 Task: Look for newly constructed properties.
Action: Mouse moved to (447, 190)
Screenshot: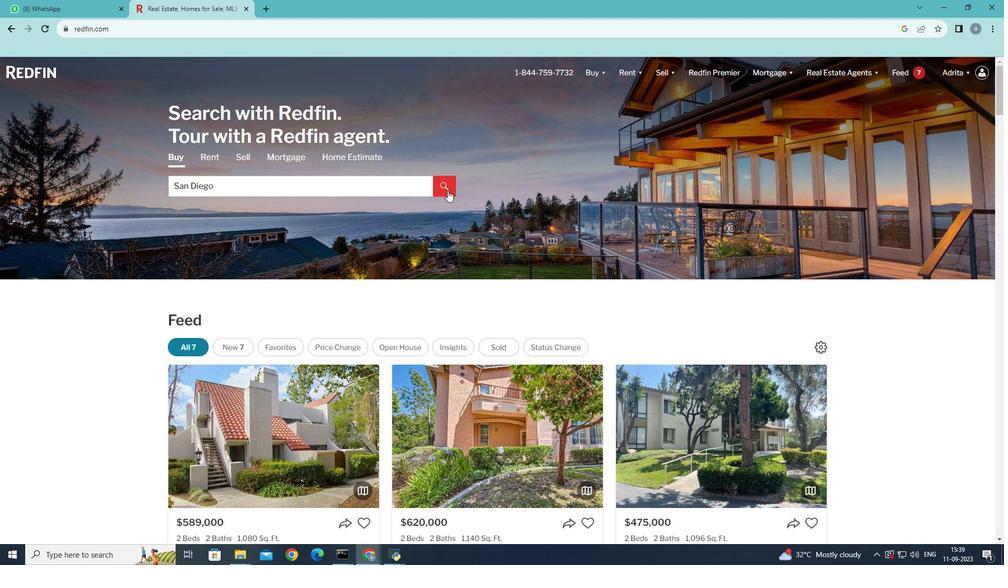 
Action: Mouse pressed left at (447, 190)
Screenshot: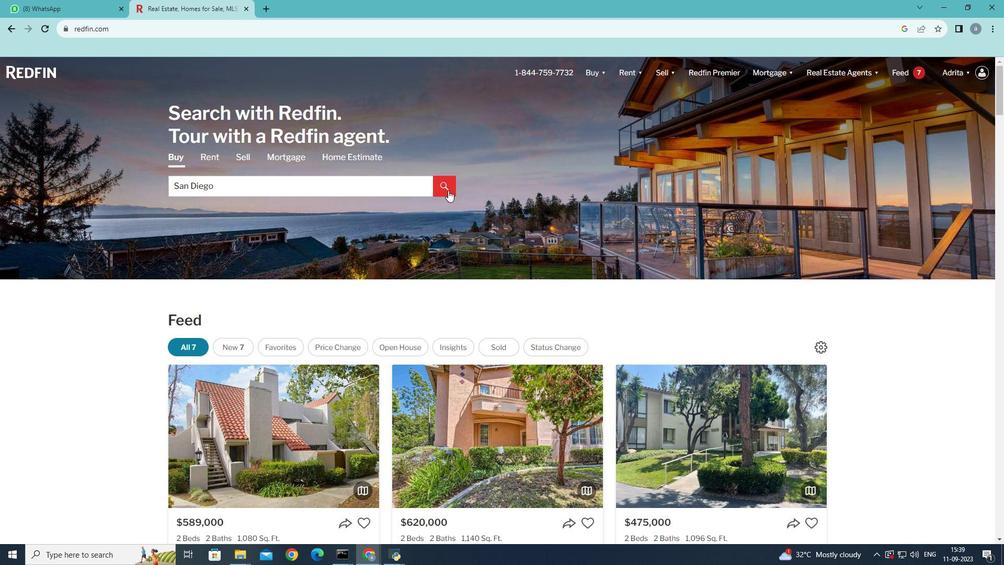 
Action: Mouse moved to (891, 137)
Screenshot: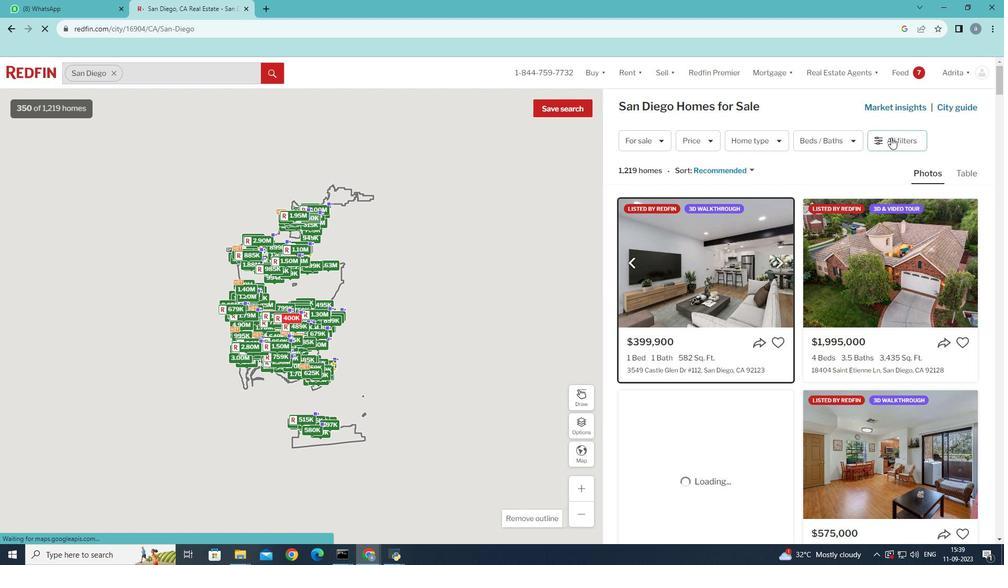 
Action: Mouse pressed left at (891, 137)
Screenshot: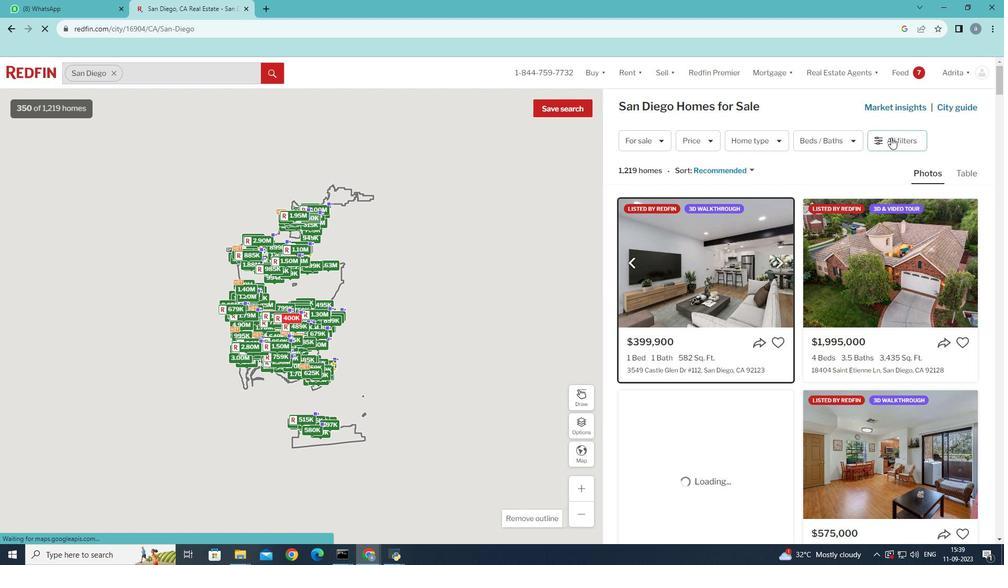 
Action: Mouse pressed left at (891, 137)
Screenshot: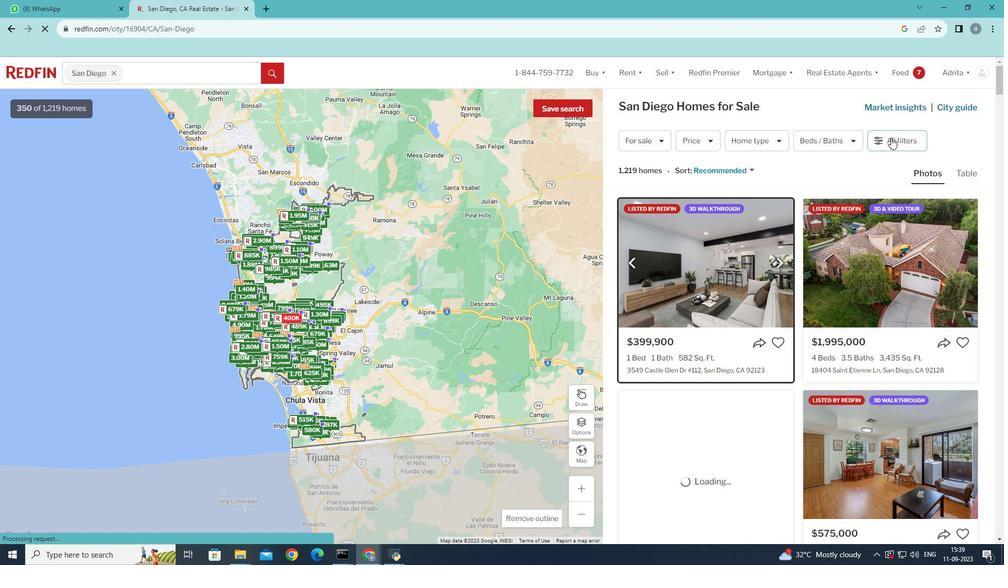
Action: Mouse moved to (893, 255)
Screenshot: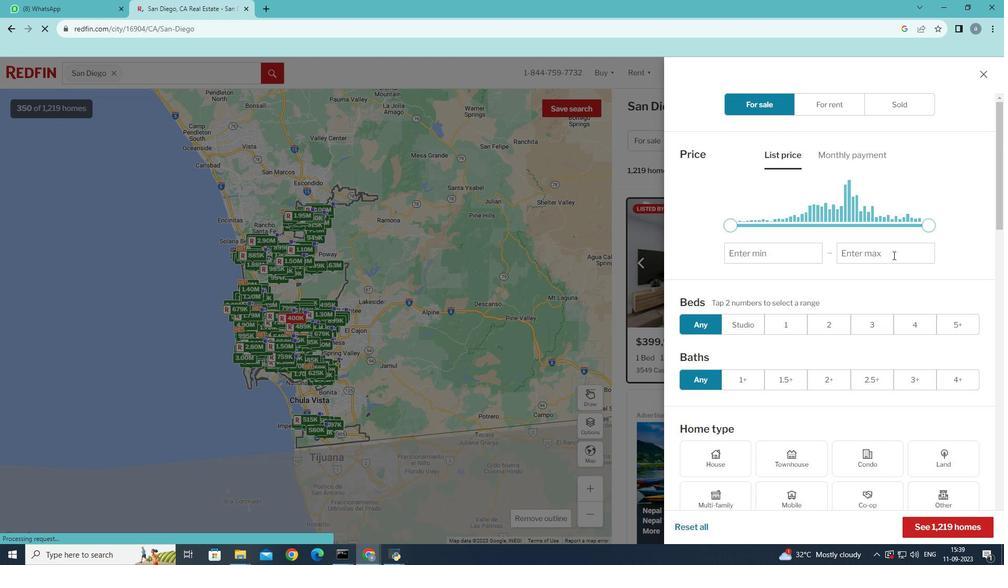 
Action: Mouse scrolled (893, 254) with delta (0, 0)
Screenshot: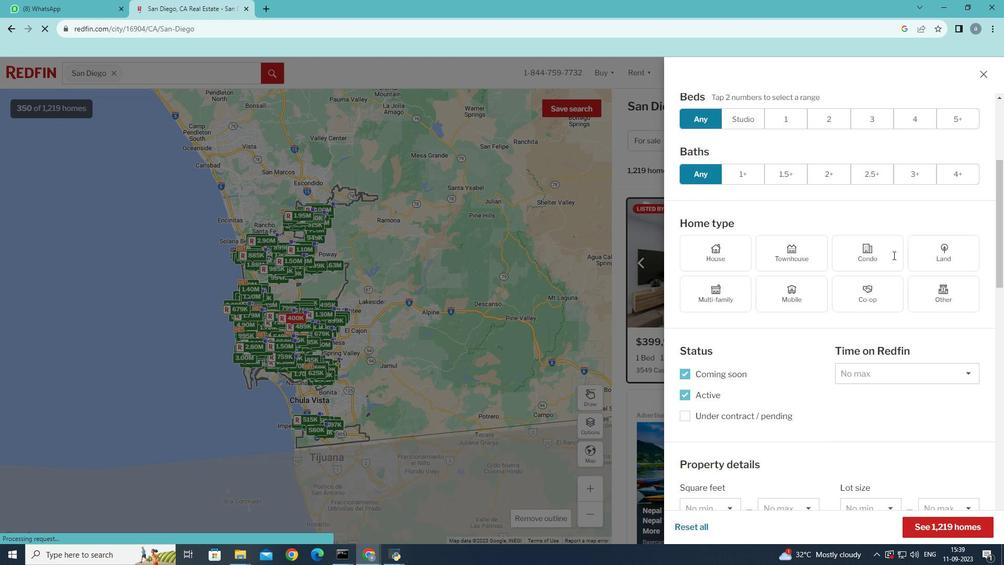 
Action: Mouse scrolled (893, 254) with delta (0, 0)
Screenshot: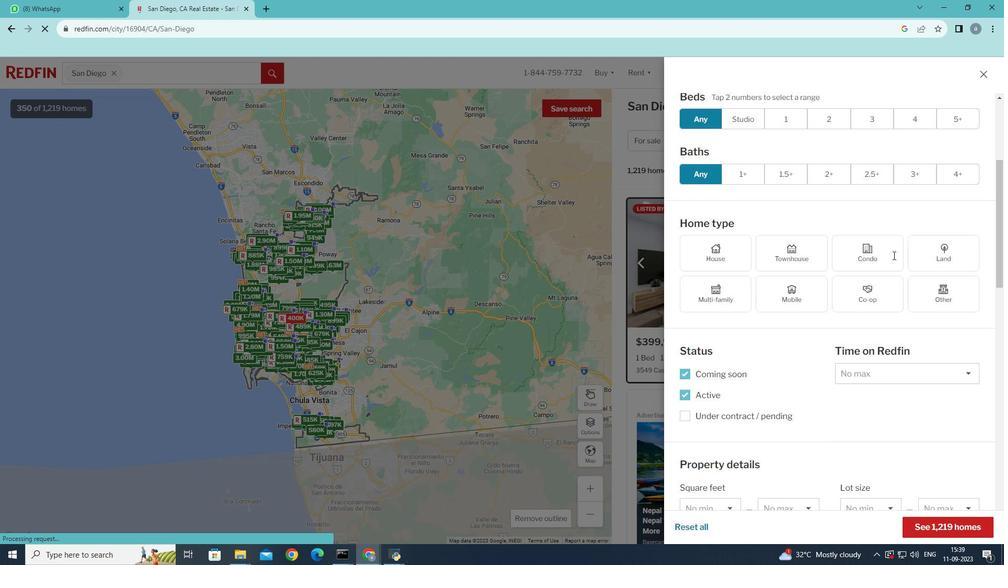 
Action: Mouse scrolled (893, 254) with delta (0, 0)
Screenshot: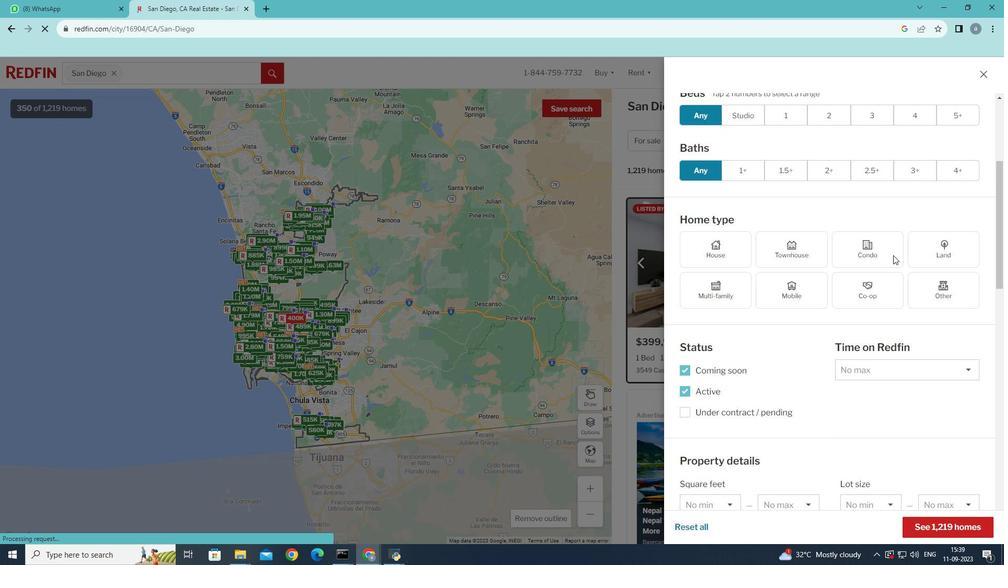 
Action: Mouse scrolled (893, 254) with delta (0, 0)
Screenshot: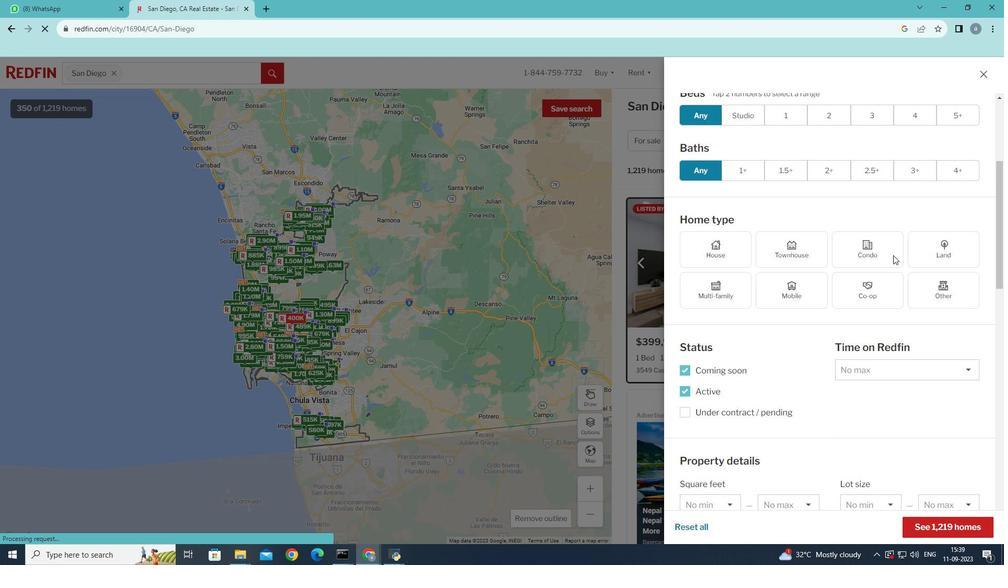 
Action: Mouse moved to (895, 321)
Screenshot: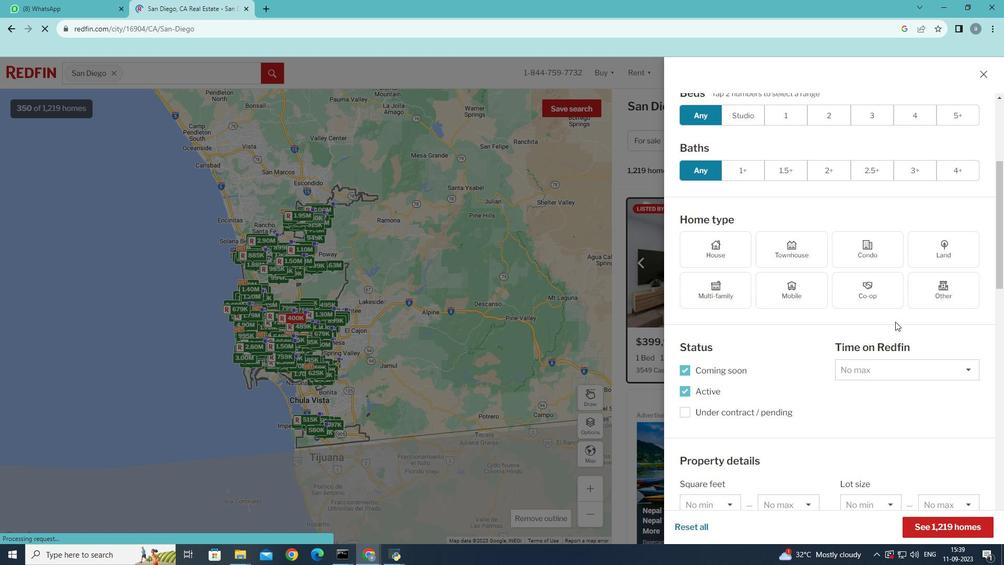 
Action: Mouse scrolled (895, 321) with delta (0, 0)
Screenshot: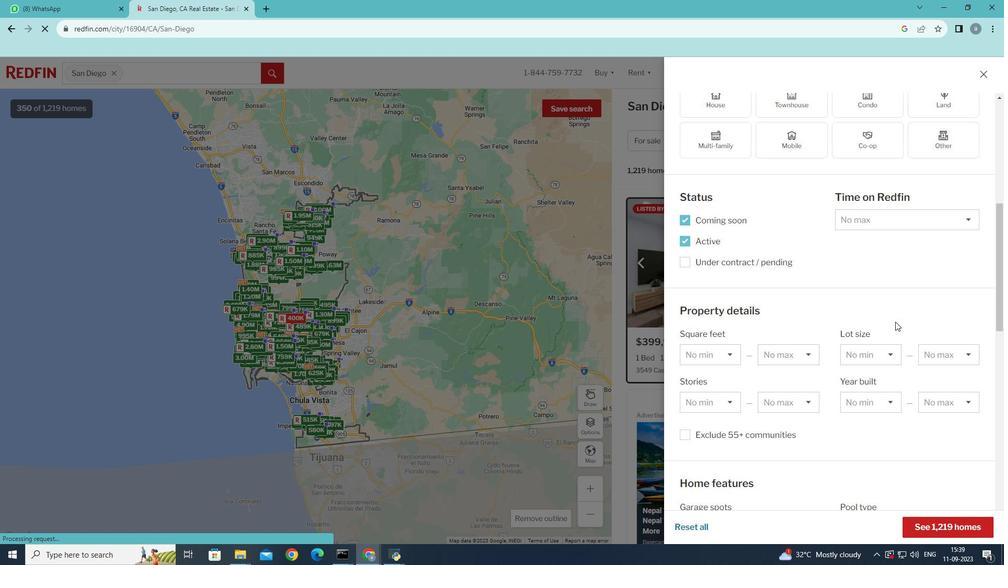
Action: Mouse scrolled (895, 321) with delta (0, 0)
Screenshot: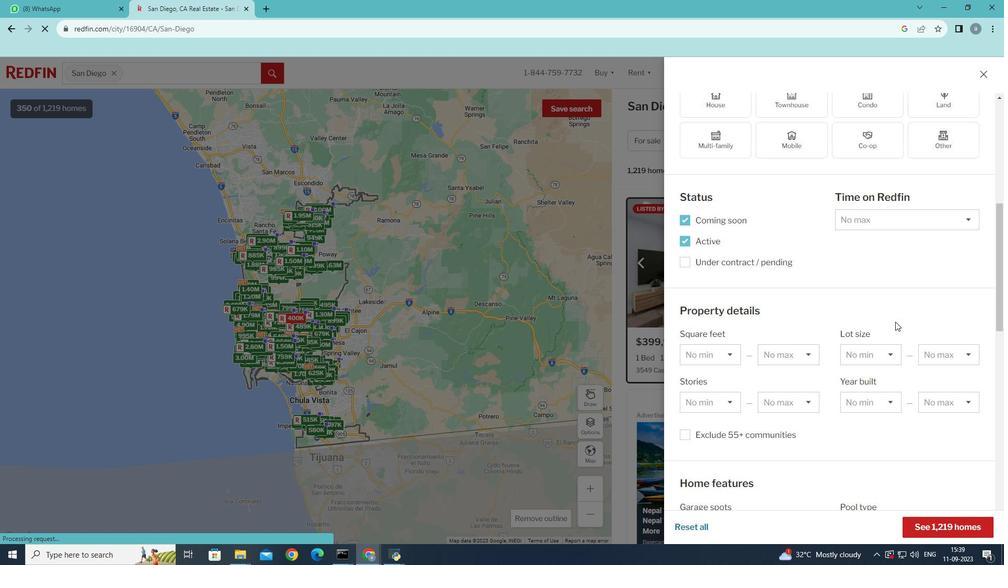 
Action: Mouse scrolled (895, 321) with delta (0, 0)
Screenshot: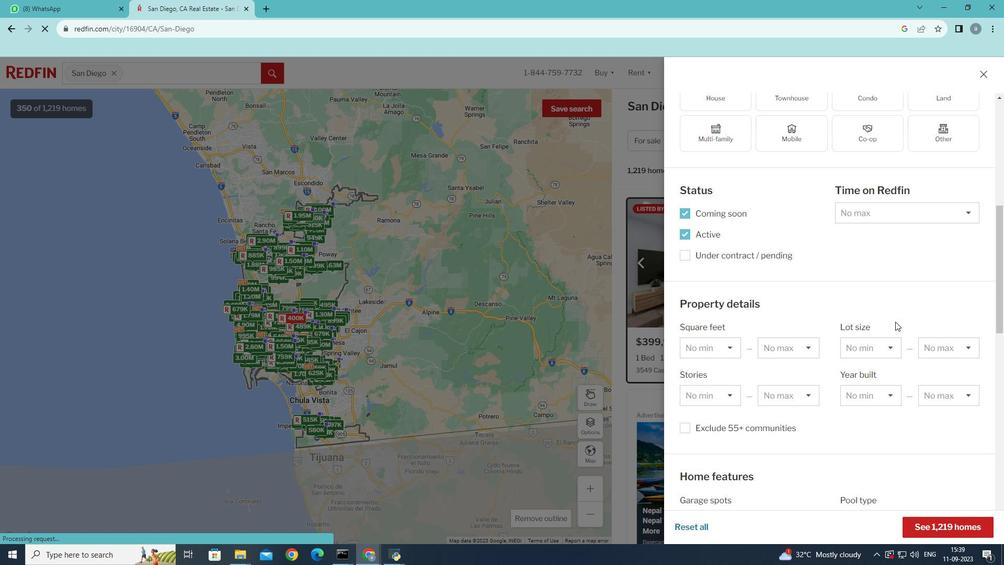 
Action: Mouse scrolled (895, 322) with delta (0, 0)
Screenshot: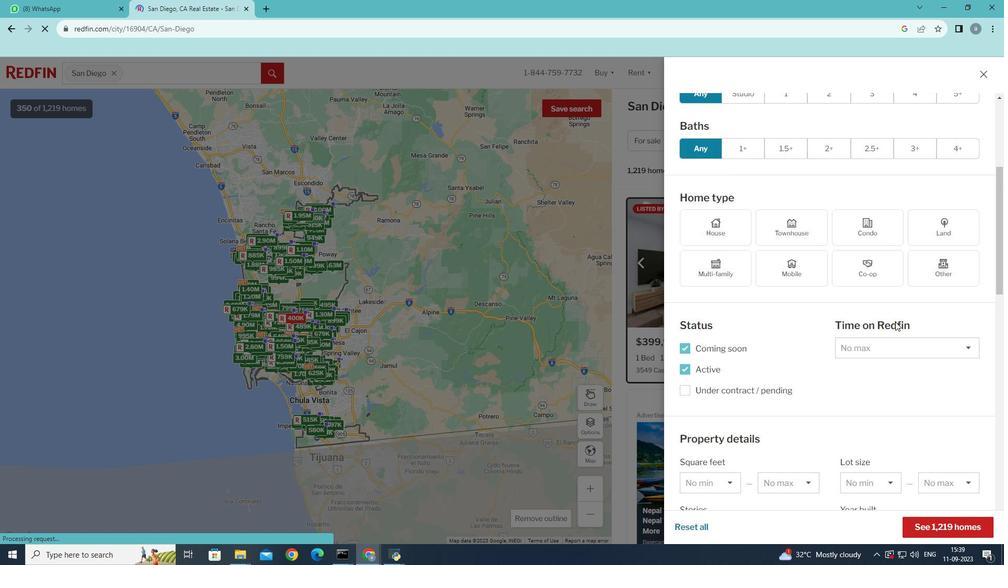 
Action: Mouse scrolled (895, 322) with delta (0, 0)
Screenshot: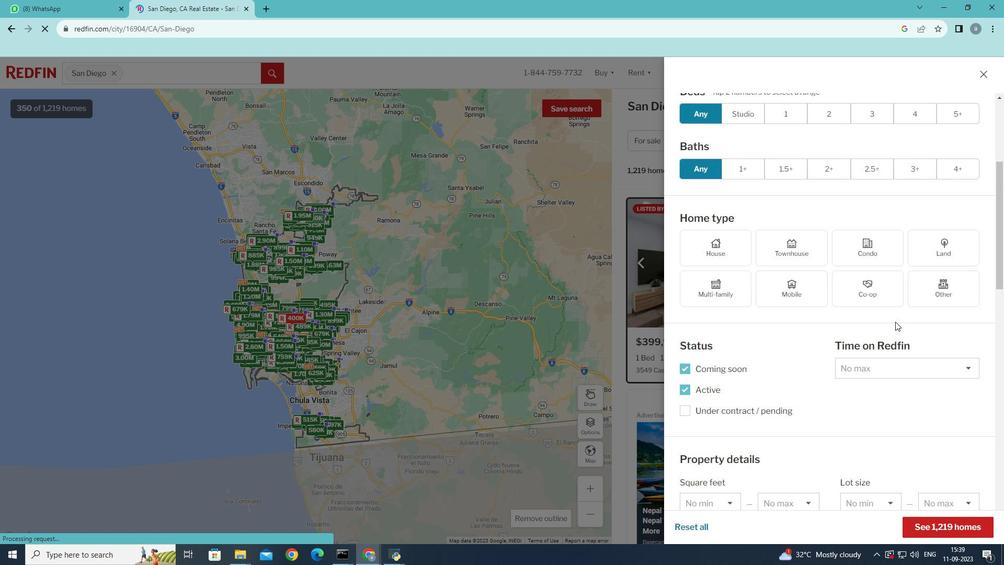 
Action: Mouse scrolled (895, 322) with delta (0, 0)
Screenshot: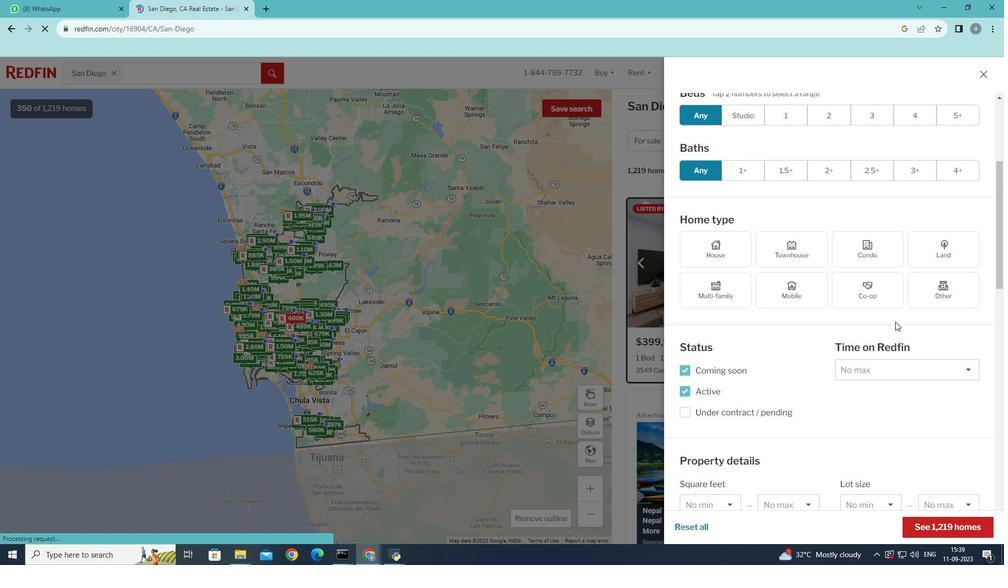 
Action: Mouse scrolled (895, 321) with delta (0, 0)
Screenshot: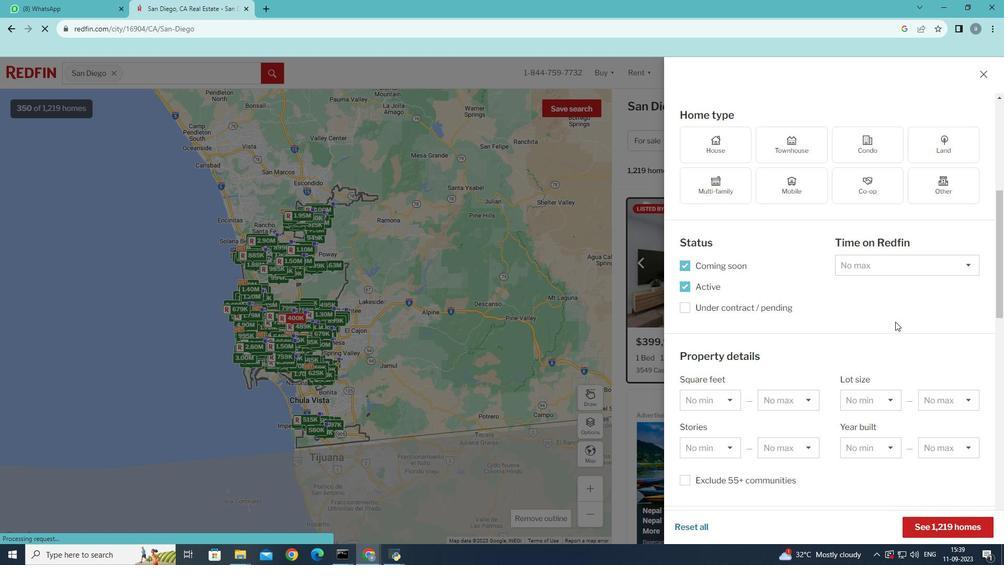 
Action: Mouse scrolled (895, 321) with delta (0, 0)
Screenshot: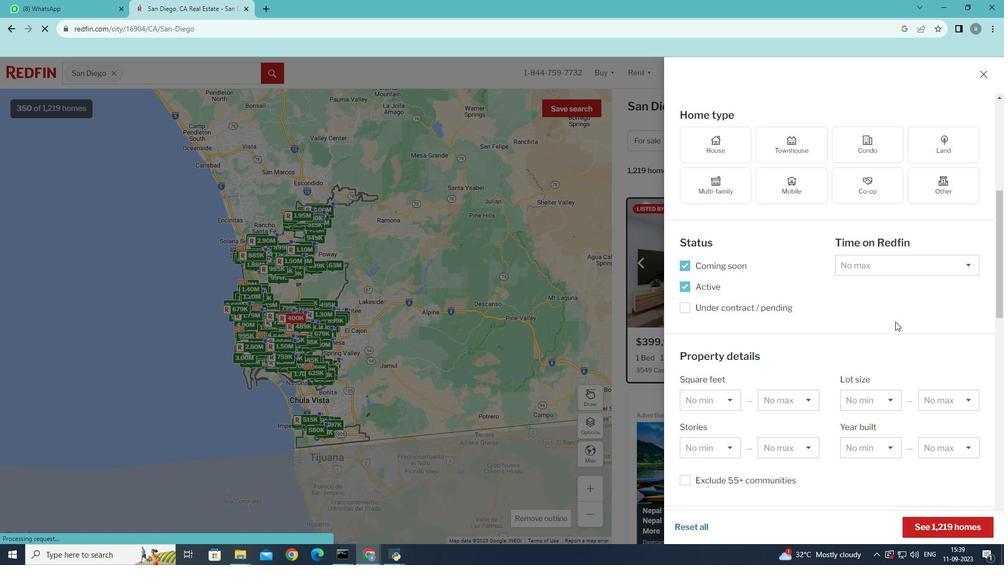
Action: Mouse scrolled (895, 321) with delta (0, 0)
Screenshot: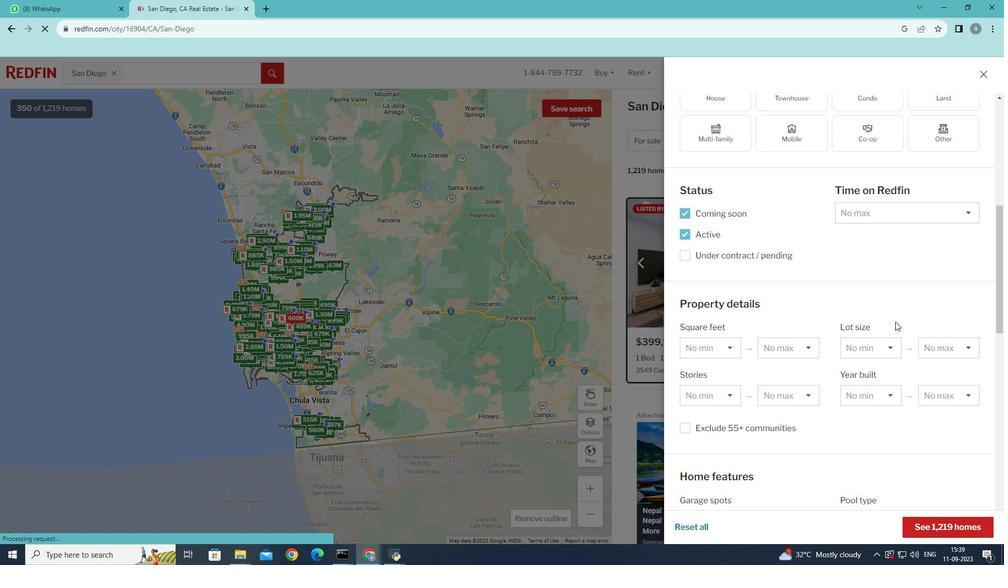 
Action: Mouse scrolled (895, 321) with delta (0, 0)
Screenshot: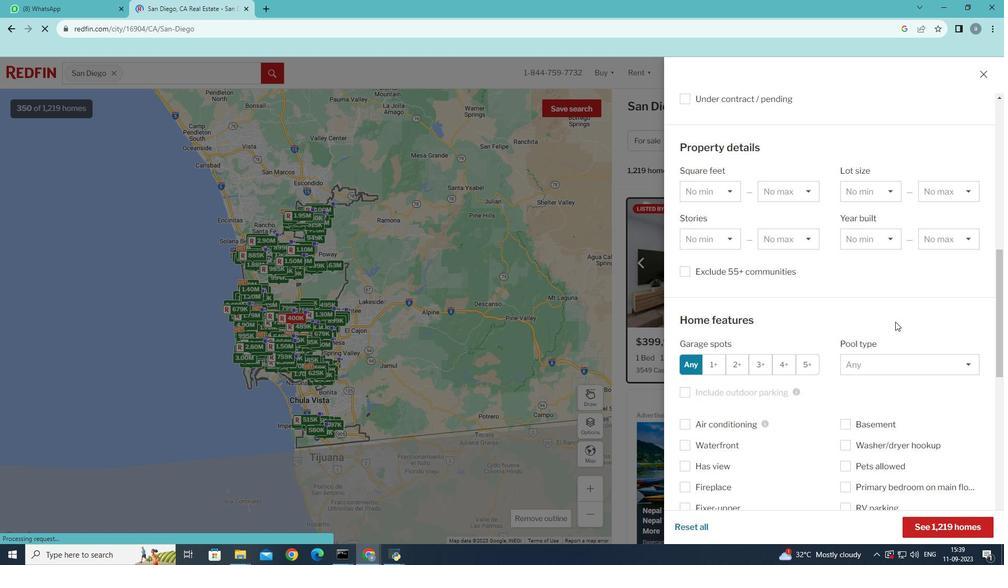 
Action: Mouse scrolled (895, 321) with delta (0, 0)
Screenshot: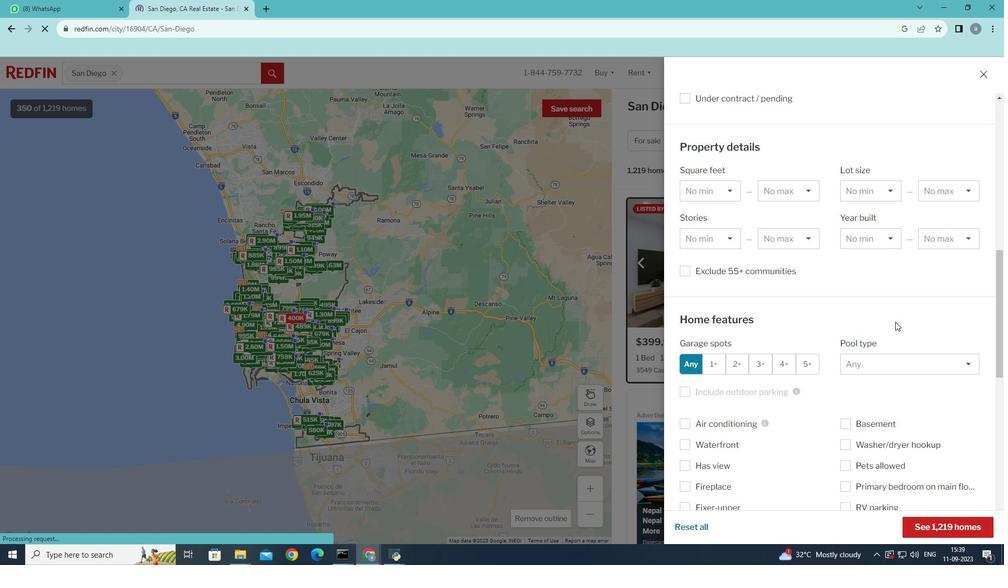 
Action: Mouse scrolled (895, 321) with delta (0, 0)
Screenshot: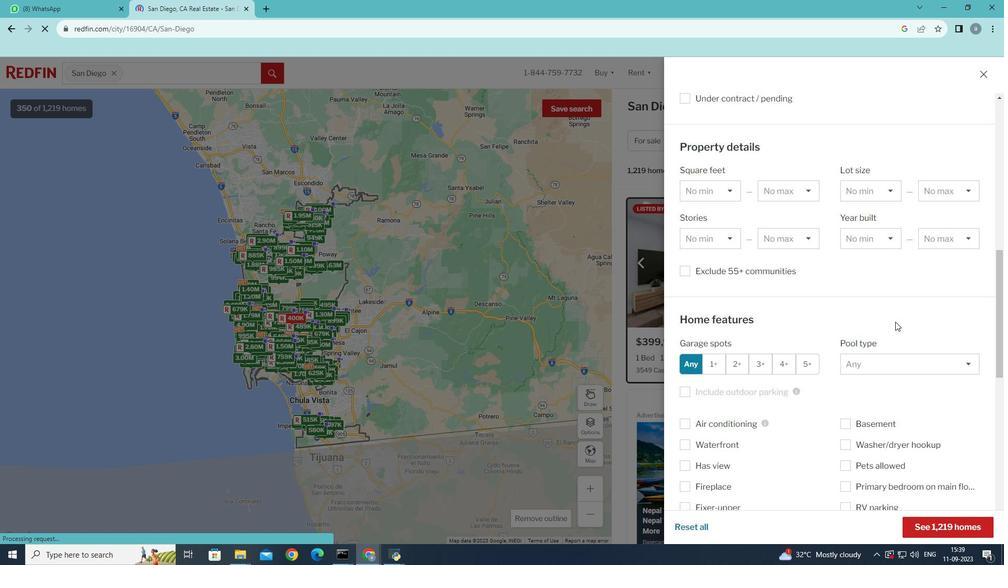 
Action: Mouse scrolled (895, 321) with delta (0, 0)
Screenshot: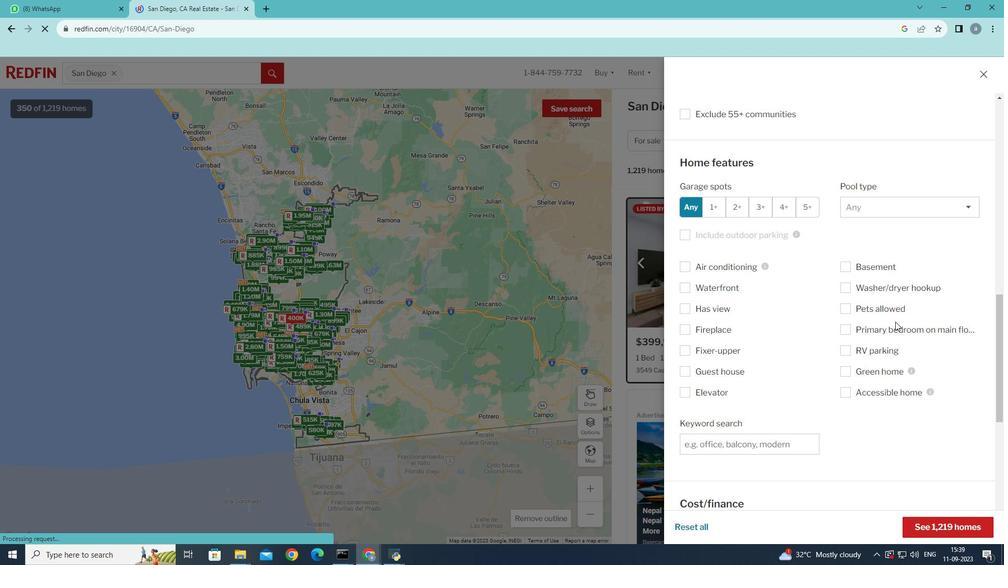 
Action: Mouse scrolled (895, 321) with delta (0, 0)
Screenshot: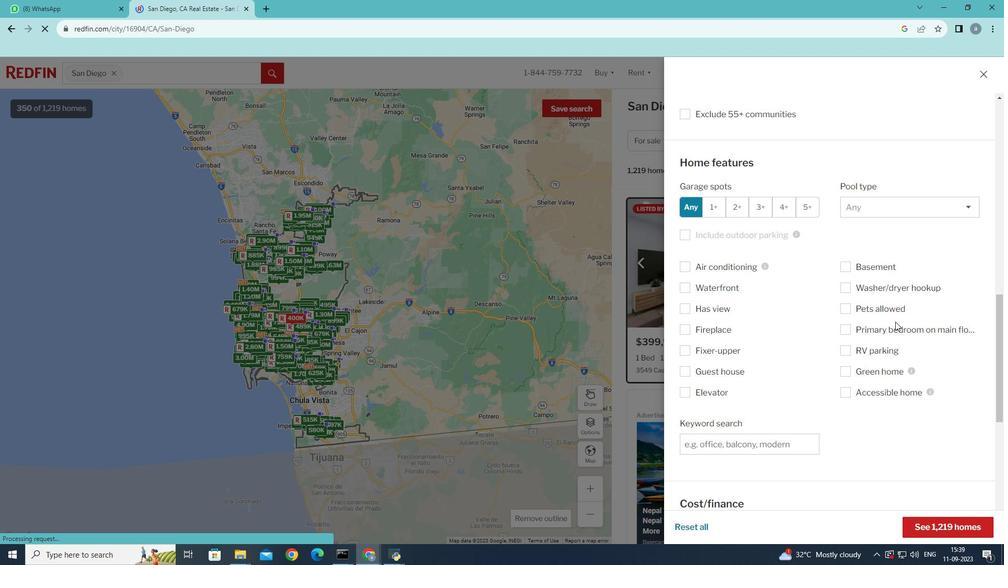 
Action: Mouse scrolled (895, 321) with delta (0, 0)
Screenshot: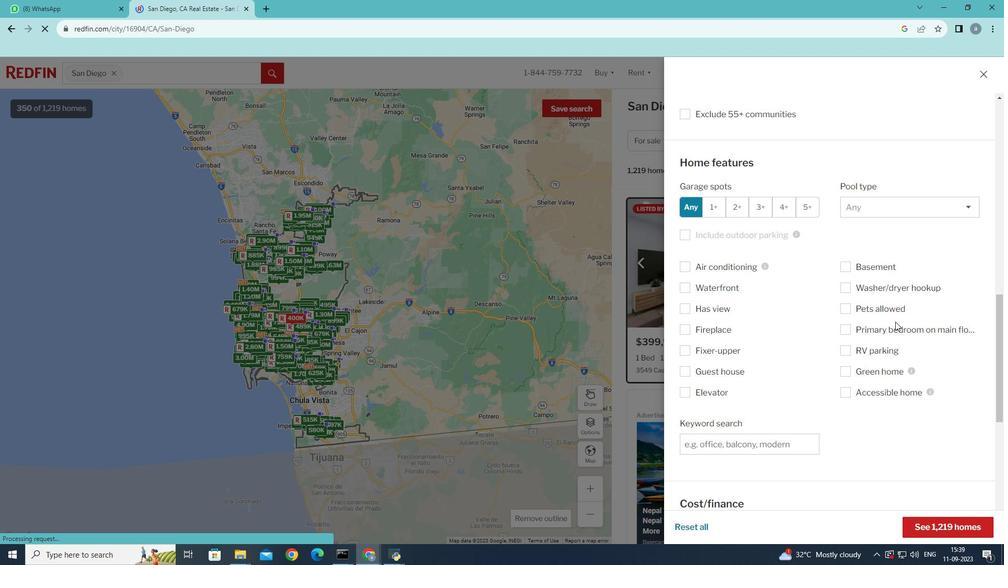 
Action: Mouse scrolled (895, 321) with delta (0, 0)
Screenshot: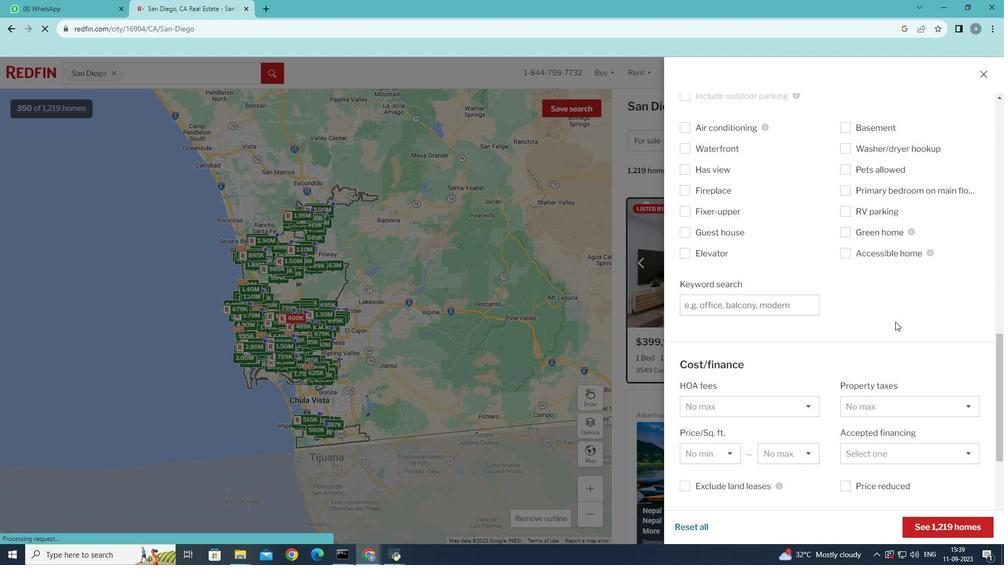 
Action: Mouse scrolled (895, 321) with delta (0, 0)
Screenshot: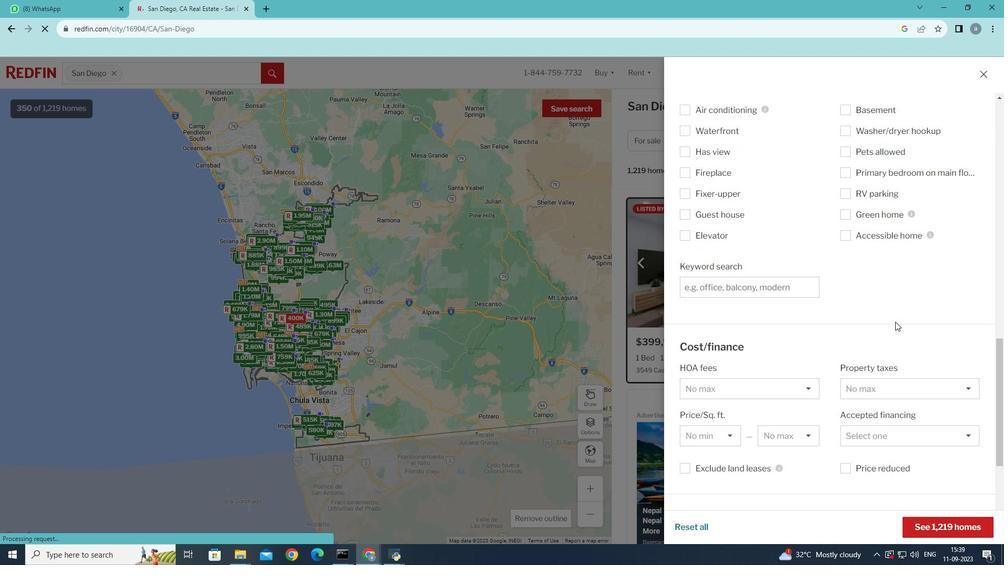 
Action: Mouse scrolled (895, 321) with delta (0, 0)
Screenshot: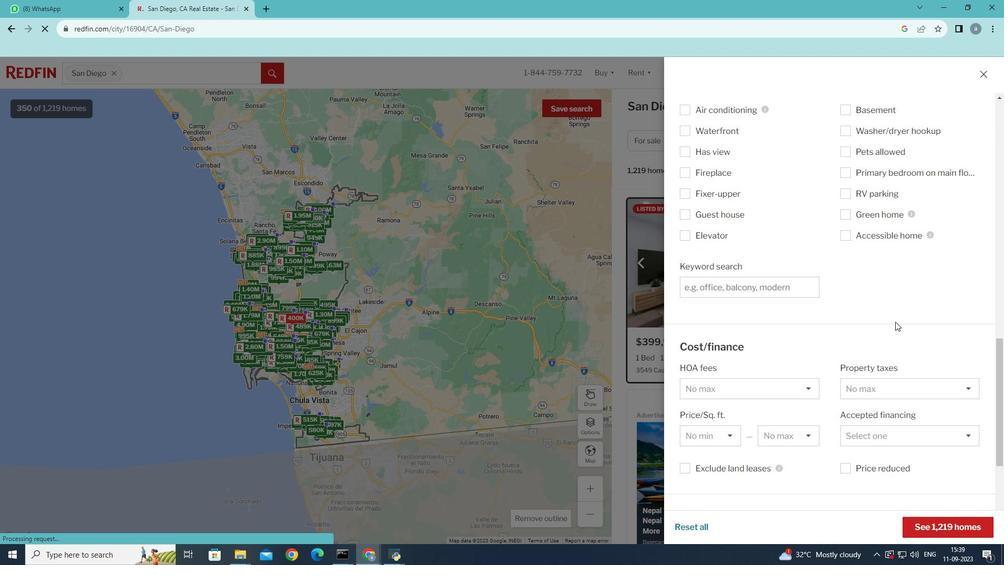 
Action: Mouse moved to (831, 365)
Screenshot: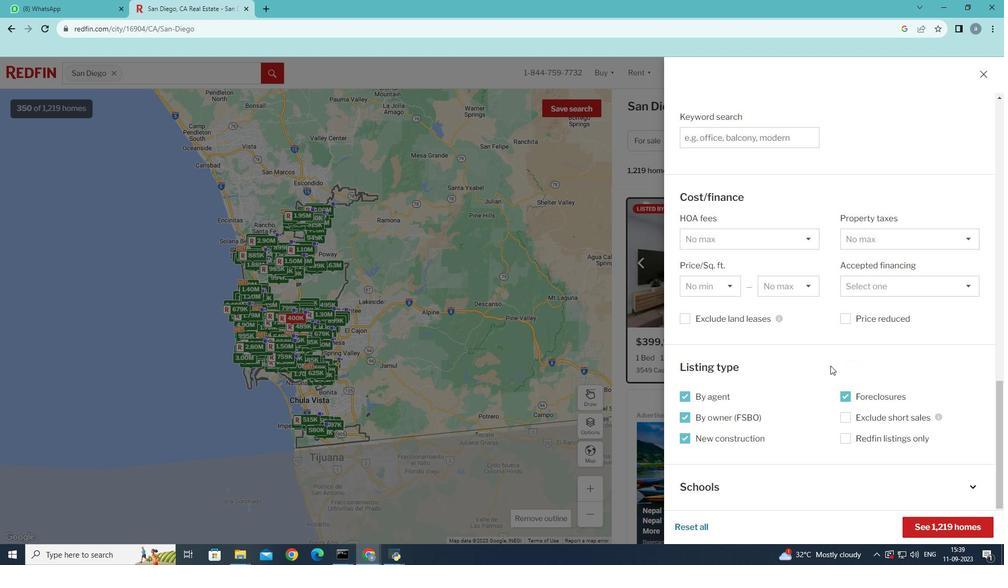 
Action: Mouse scrolled (831, 365) with delta (0, 0)
Screenshot: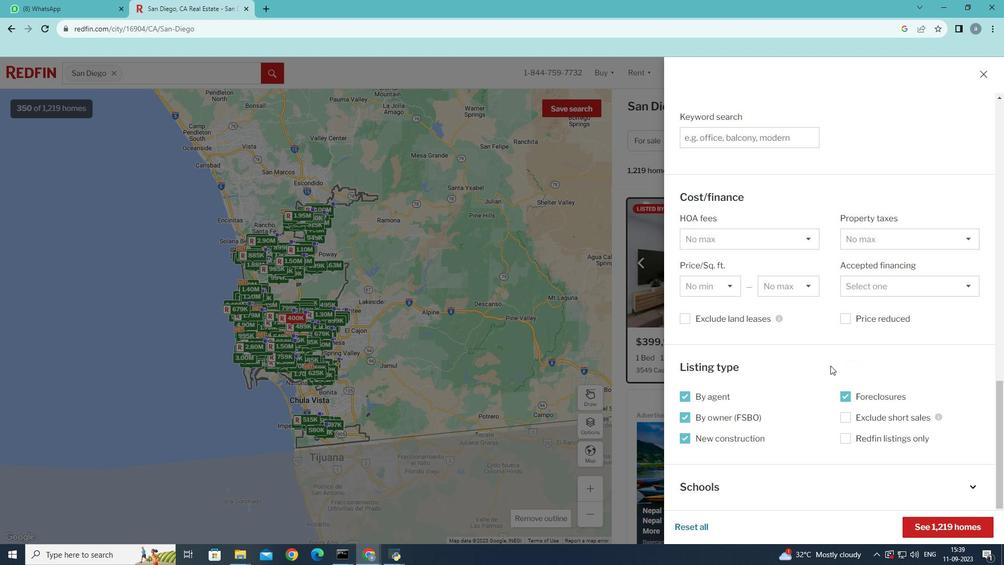 
Action: Mouse scrolled (831, 365) with delta (0, 0)
Screenshot: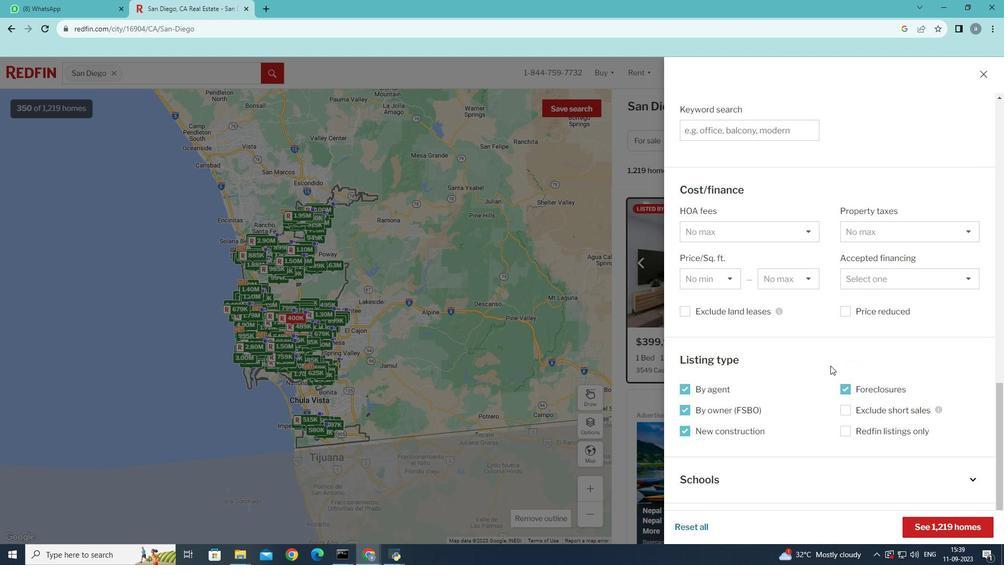 
Action: Mouse scrolled (831, 365) with delta (0, 0)
Screenshot: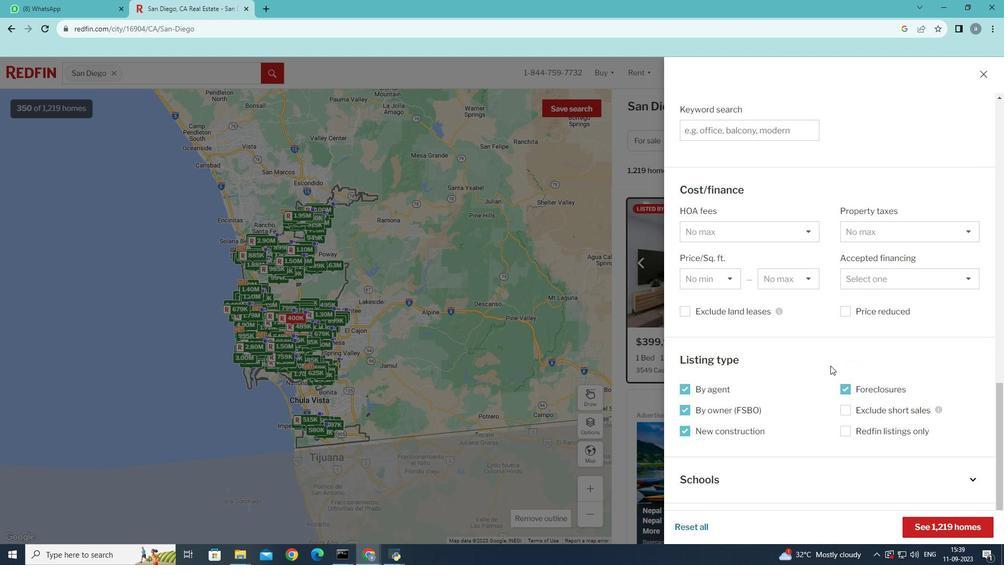 
Action: Mouse moved to (684, 391)
Screenshot: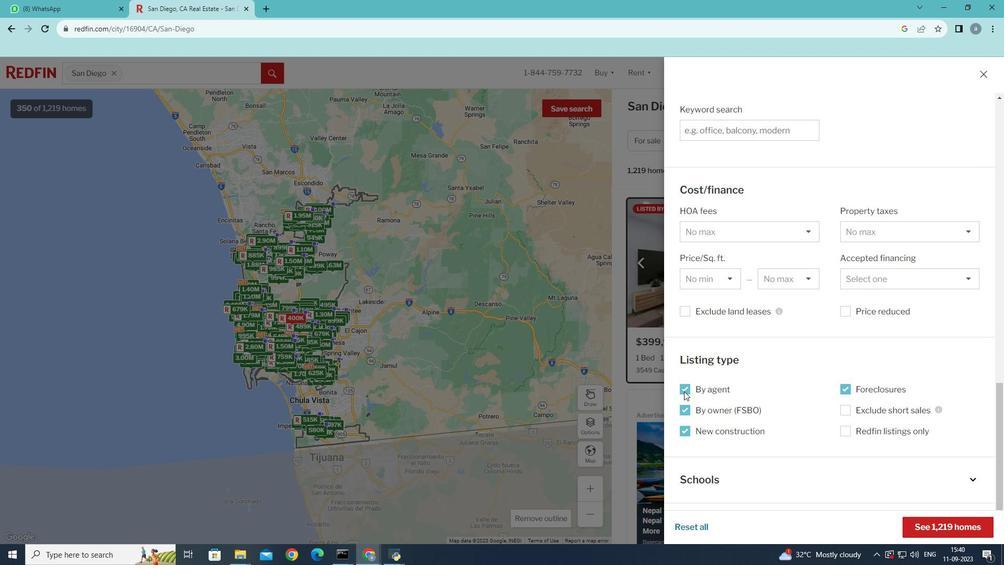 
Action: Mouse pressed left at (684, 391)
Screenshot: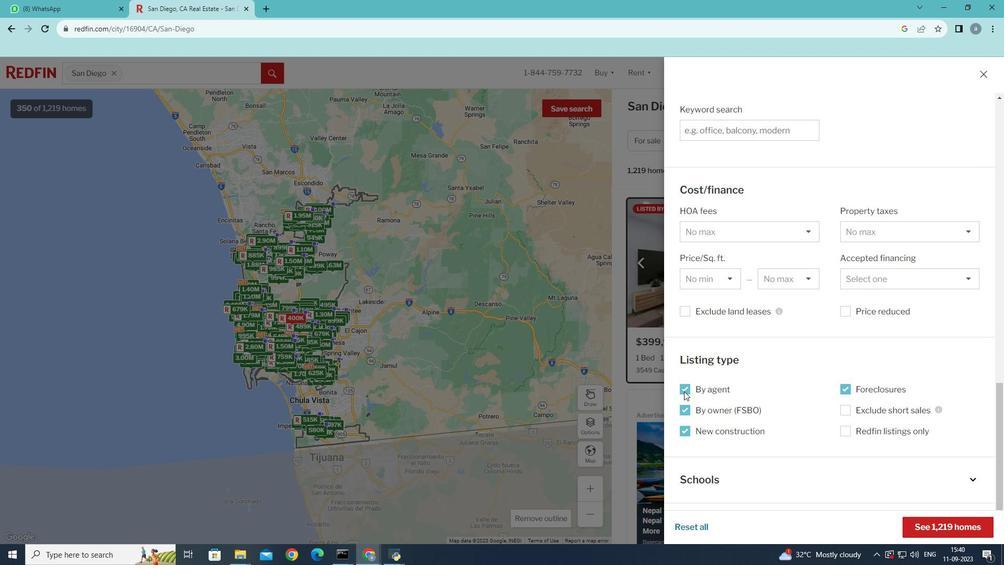 
Action: Mouse moved to (685, 408)
Screenshot: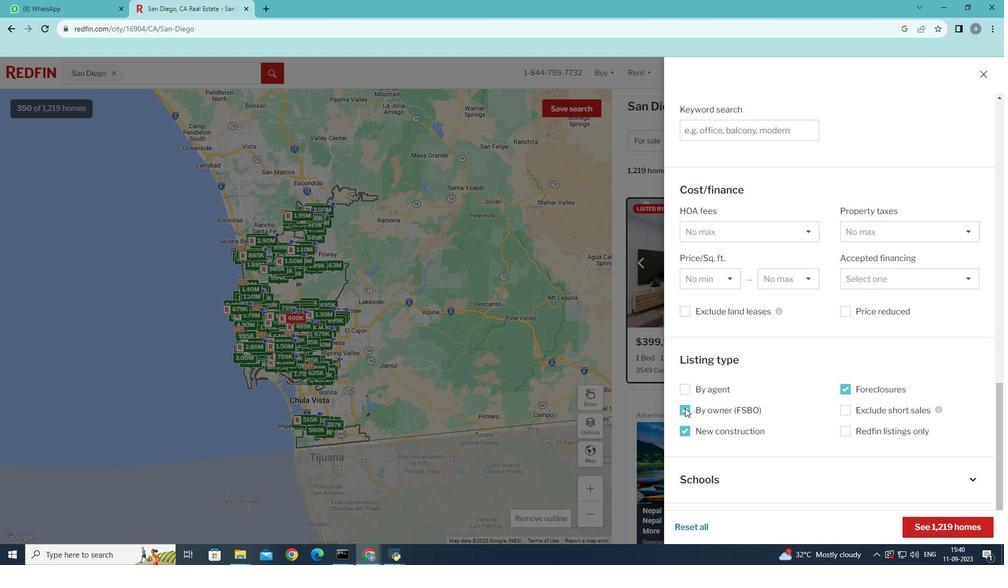
Action: Mouse pressed left at (685, 408)
Screenshot: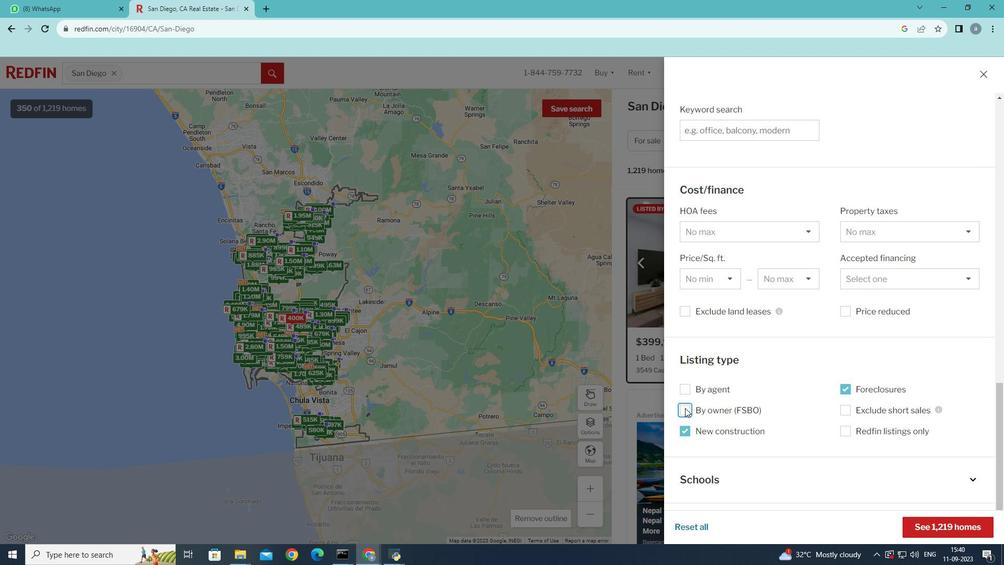 
Action: Mouse moved to (848, 391)
Screenshot: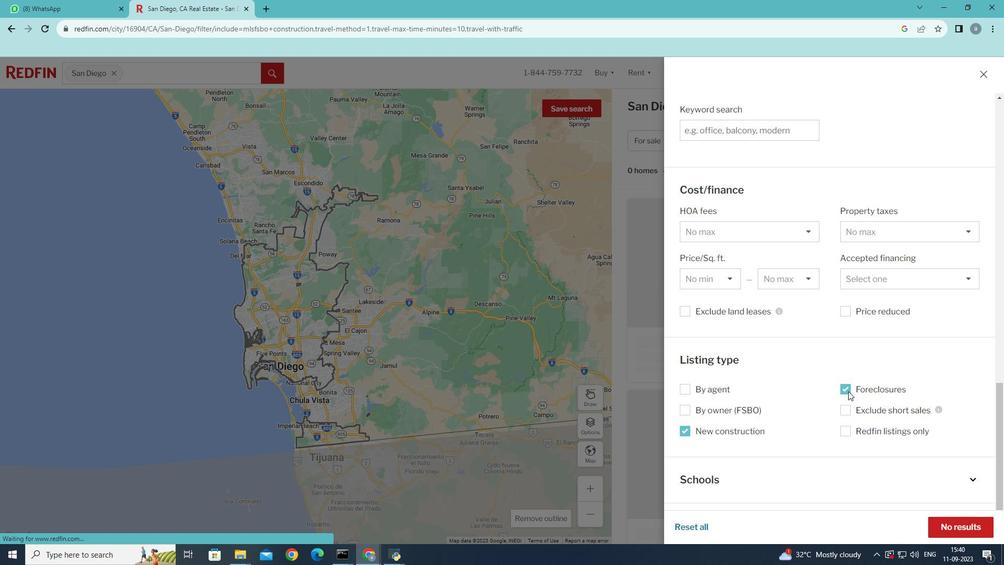 
Action: Mouse pressed left at (848, 391)
Screenshot: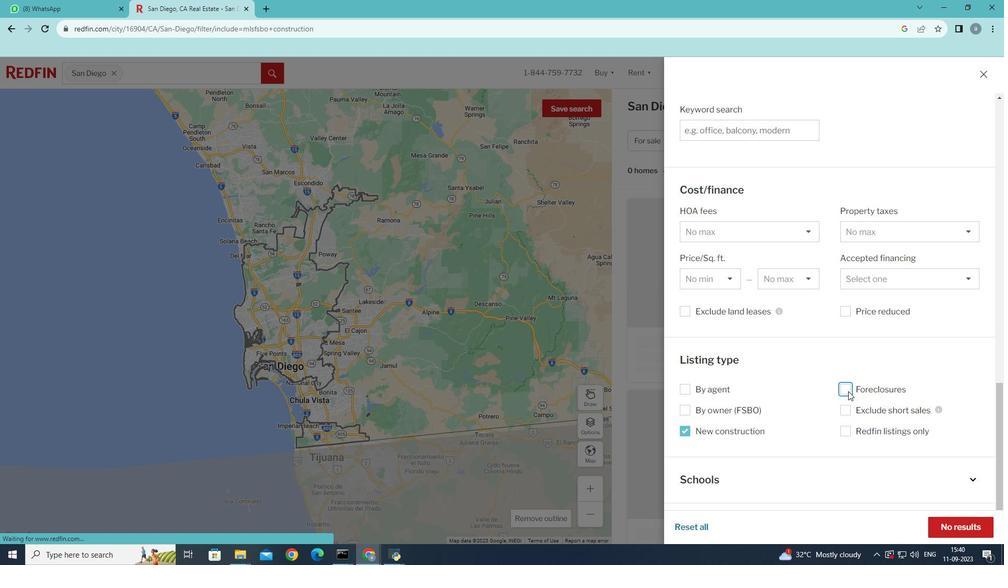 
Action: Mouse moved to (935, 531)
Screenshot: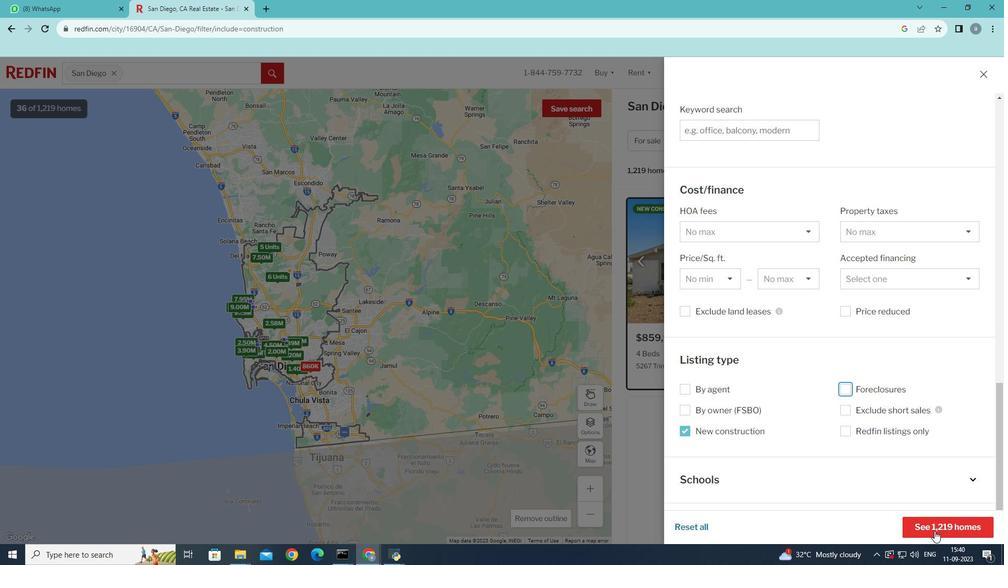 
Action: Mouse pressed left at (935, 531)
Screenshot: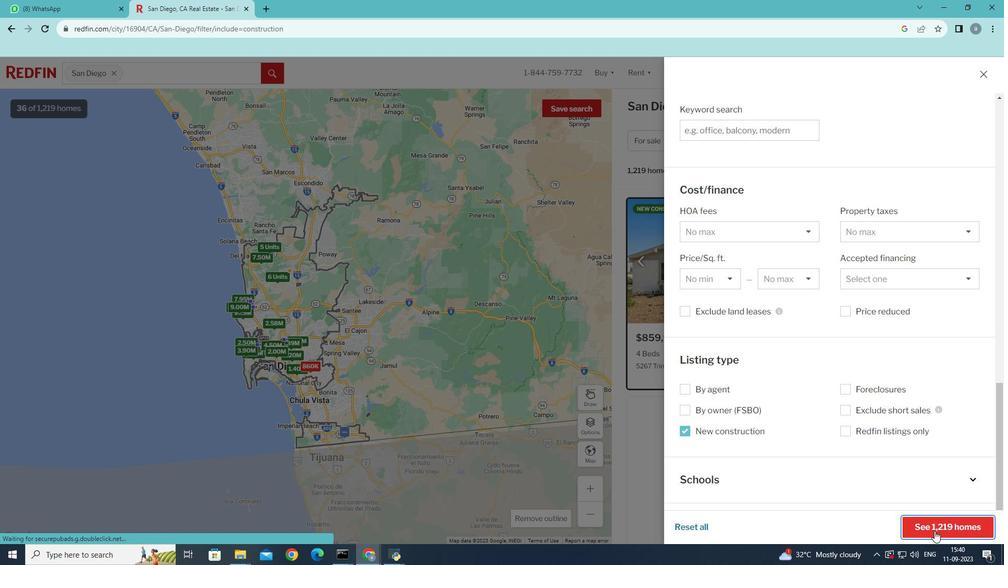 
Action: Mouse moved to (821, 355)
Screenshot: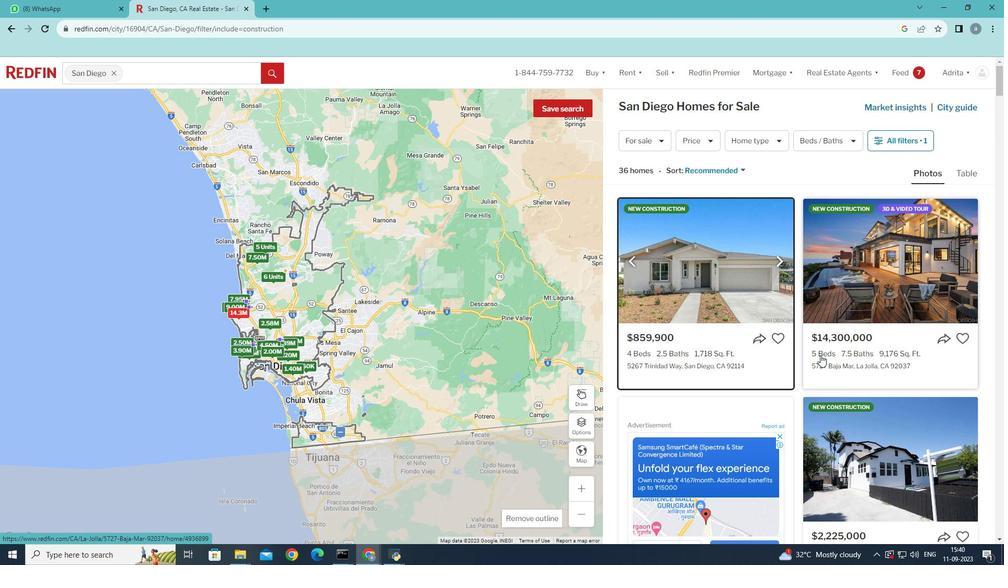 
